 Task: Add an event with the title Third Product Launch Workshop, date ''2024/03/26'', time 05:00and add a description: The Strategy Planning Session sets the foundation for informed decision-making, goal alignment, and coordinated efforts. It enables participants to collectively shape the organization''s or project''s direction, anticipate challenges, and create a roadmap for success._x000D_
_x000D_
_x000D_
_x000D_
_x000D_
Mark the tasks as Completed , logged in from the account softage.5@softage.netand send the event invitation to softage.8@softage.net and softage.9@softage.net. Set a reminder for the event Daily
Action: Mouse moved to (65, 108)
Screenshot: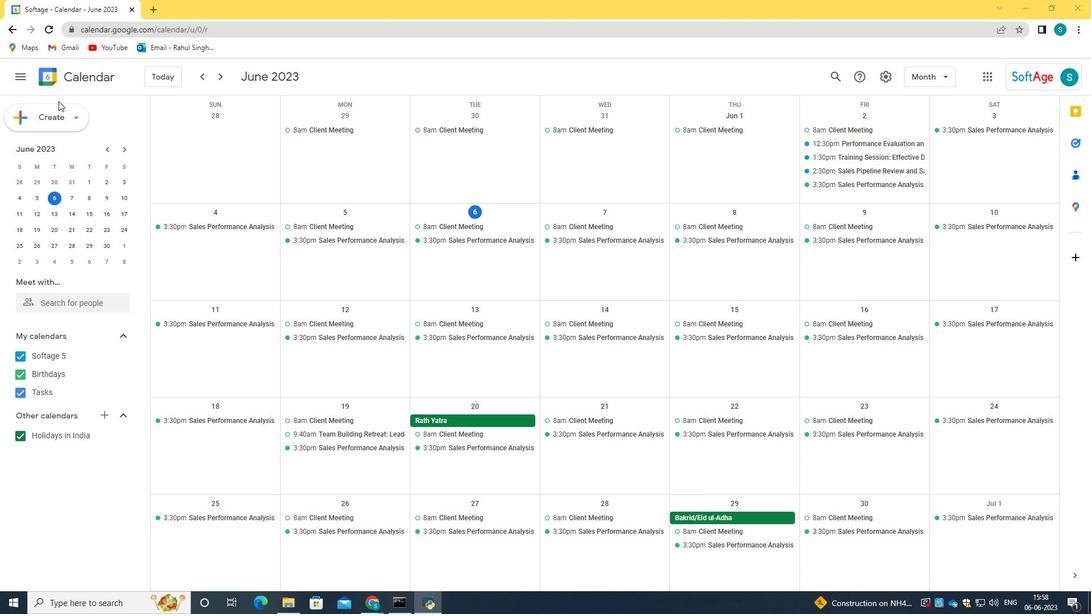 
Action: Mouse pressed left at (65, 108)
Screenshot: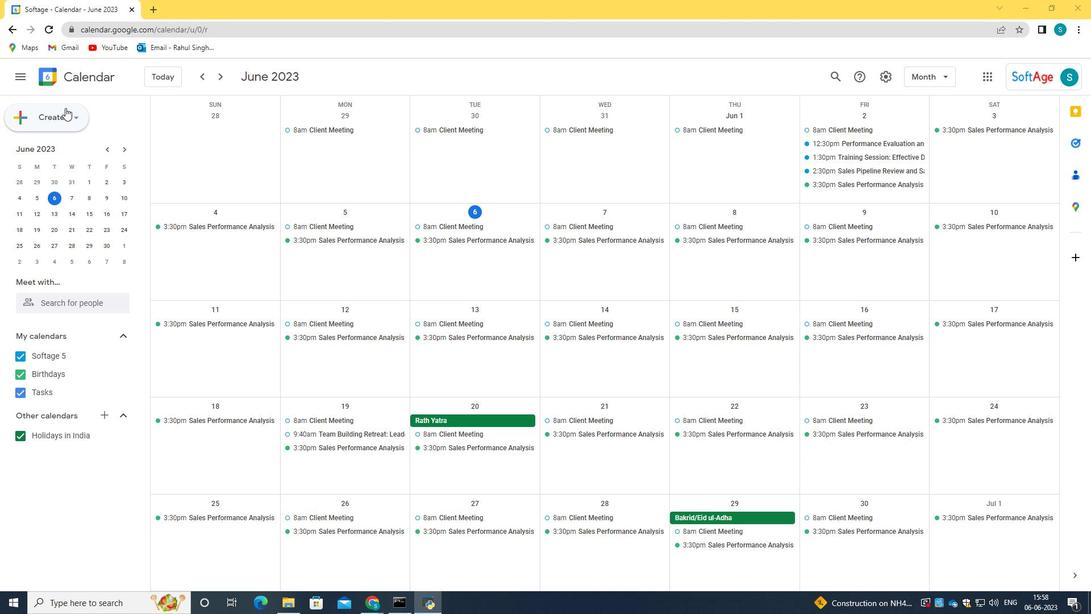 
Action: Mouse moved to (67, 147)
Screenshot: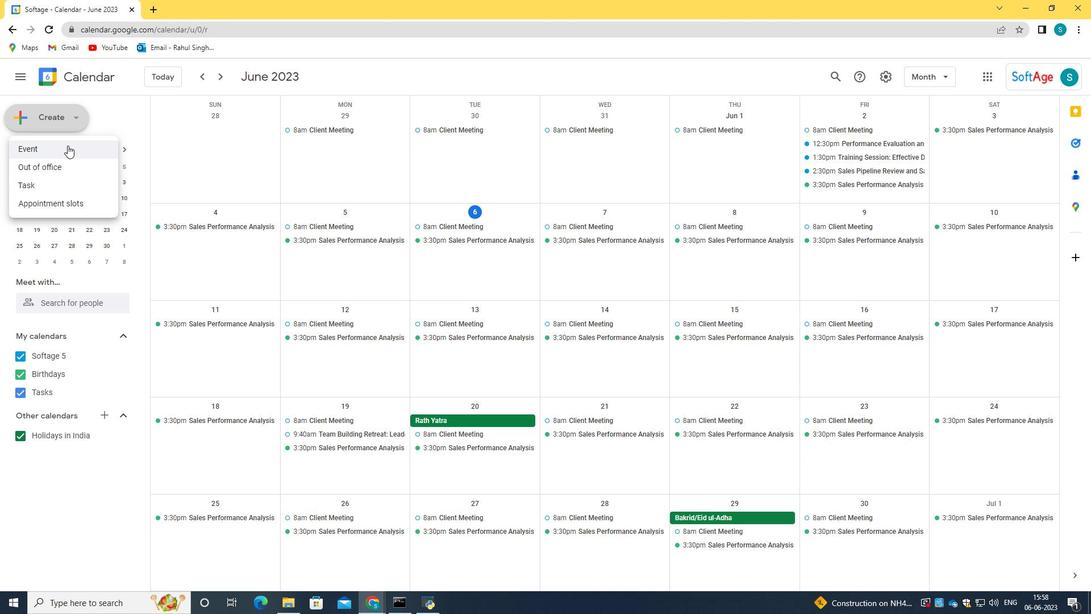 
Action: Mouse pressed left at (67, 147)
Screenshot: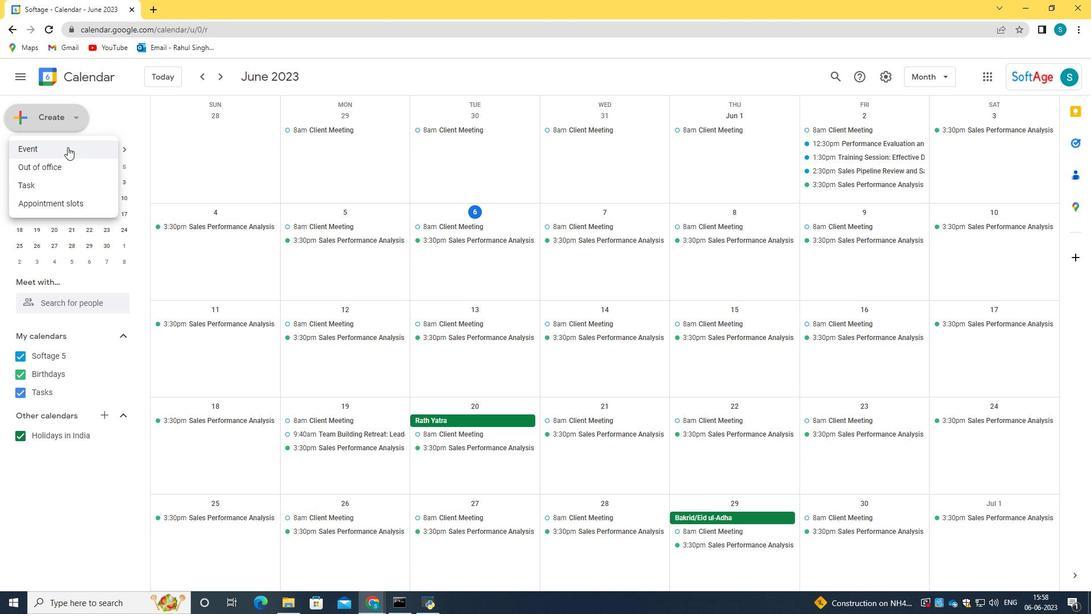 
Action: Mouse moved to (313, 454)
Screenshot: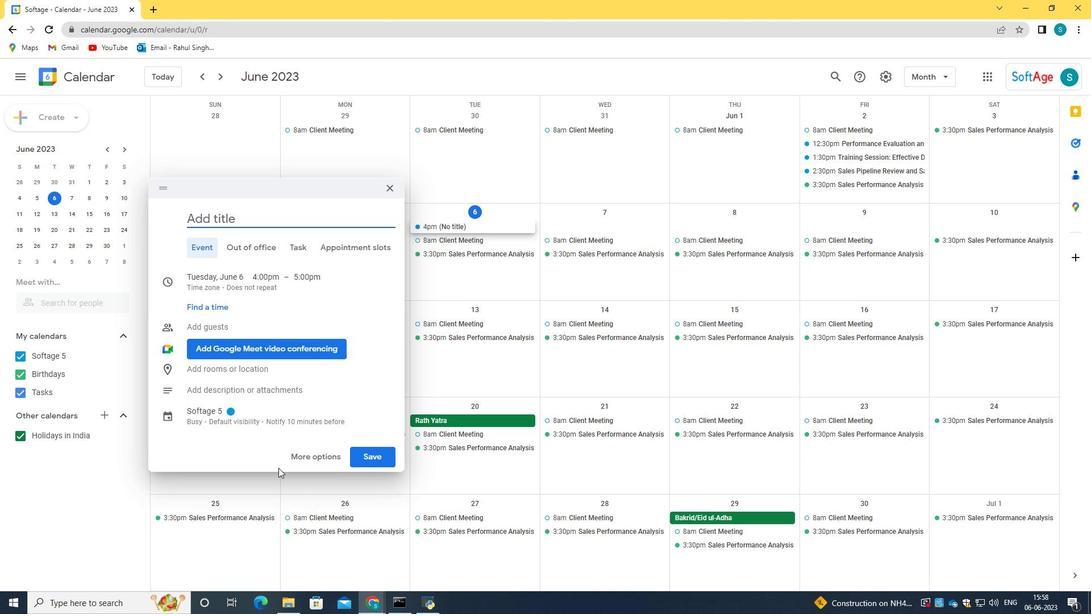 
Action: Mouse pressed left at (313, 454)
Screenshot: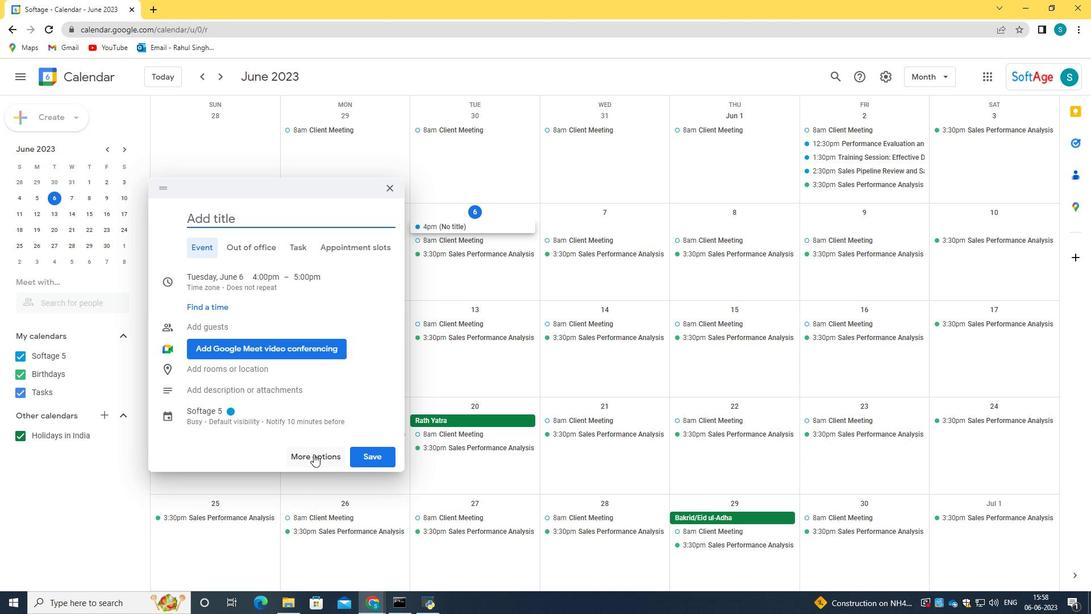 
Action: Mouse moved to (157, 83)
Screenshot: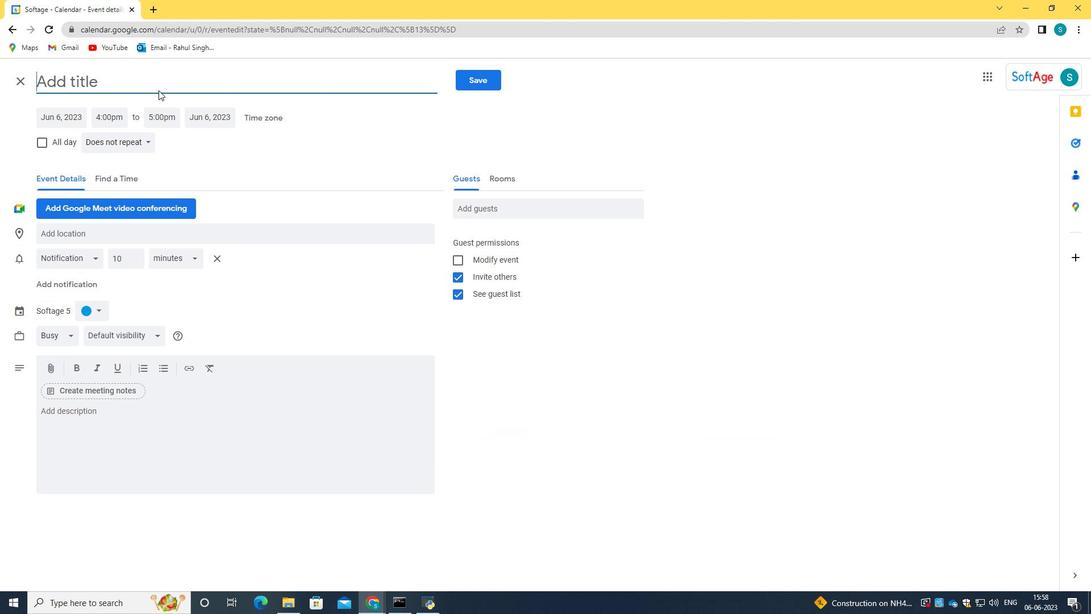 
Action: Mouse pressed left at (157, 83)
Screenshot: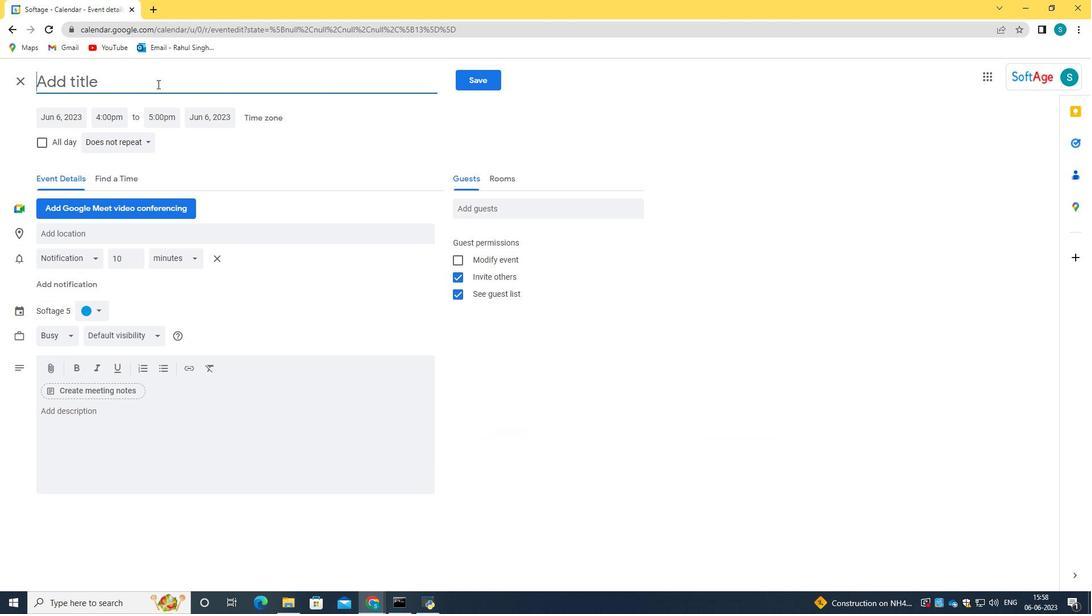 
Action: Key pressed <Key.caps_lock>T<Key.caps_lock>hird<Key.space><Key.caps_lock>P<Key.caps_lock>roduct<Key.space><Key.caps_lock>L<Key.caps_lock>aucnh<Key.space><Key.backspace><Key.backspace><Key.backspace><Key.backspace>nch<Key.space><Key.caps_lock>W<Key.caps_lock>orkshop
Screenshot: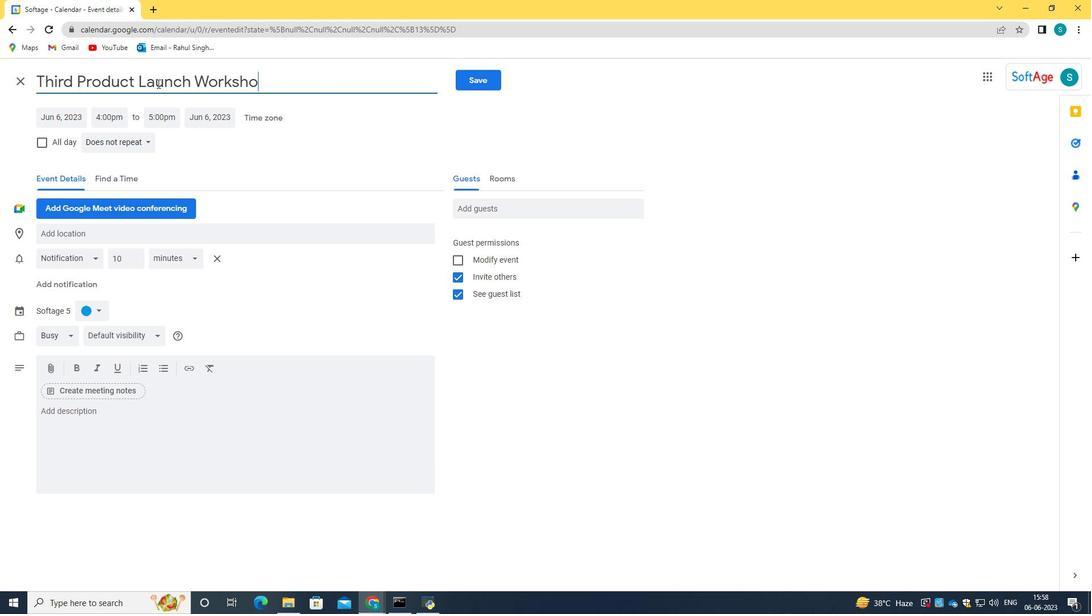 
Action: Mouse moved to (56, 115)
Screenshot: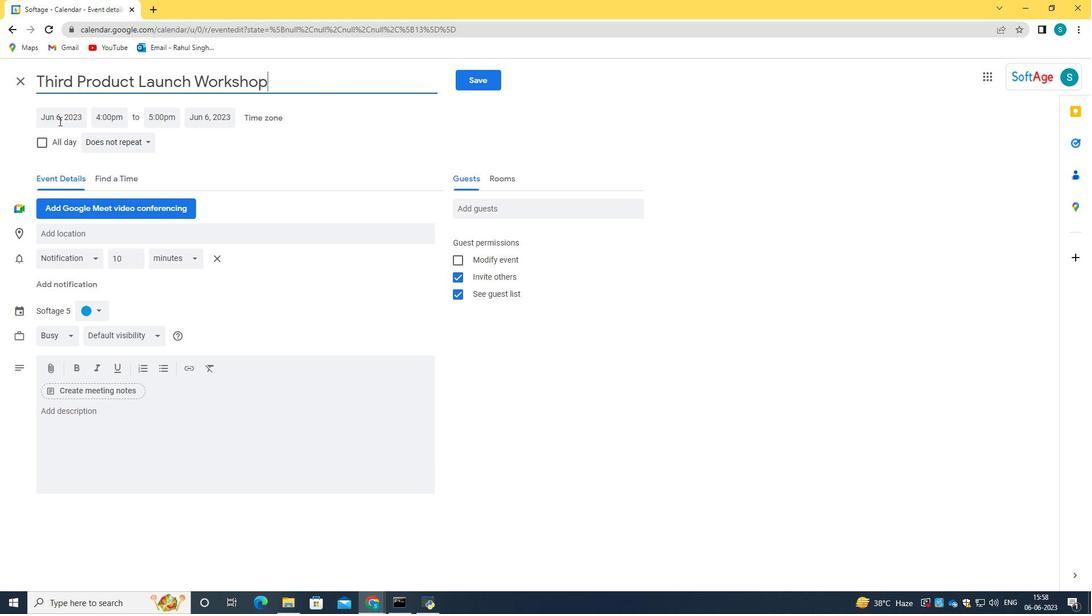 
Action: Mouse pressed left at (56, 115)
Screenshot: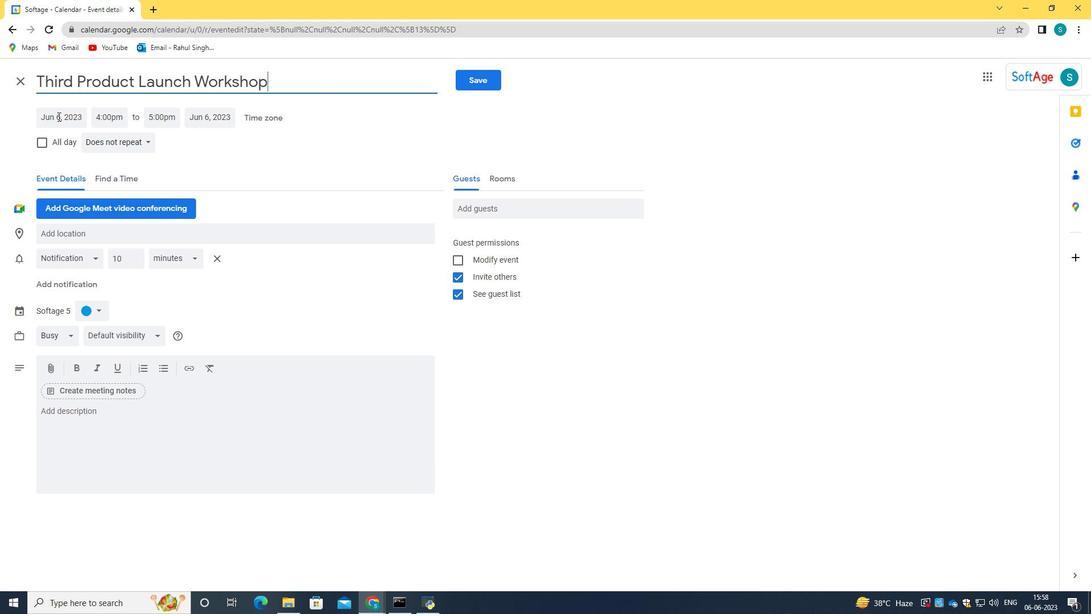 
Action: Key pressed 2024/03/26<Key.tab>
Screenshot: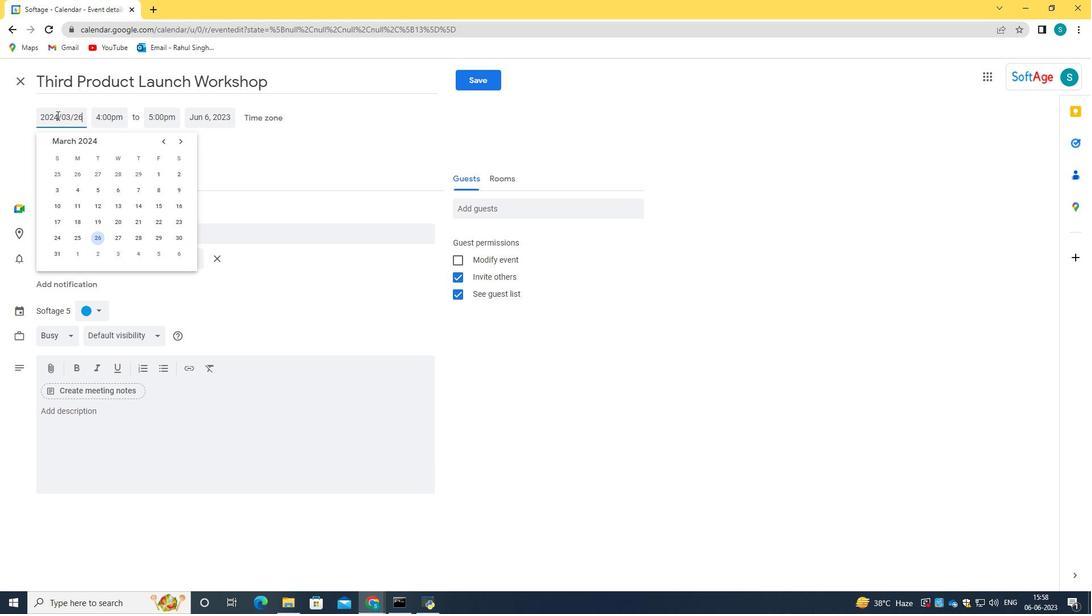 
Action: Mouse moved to (36, 127)
Screenshot: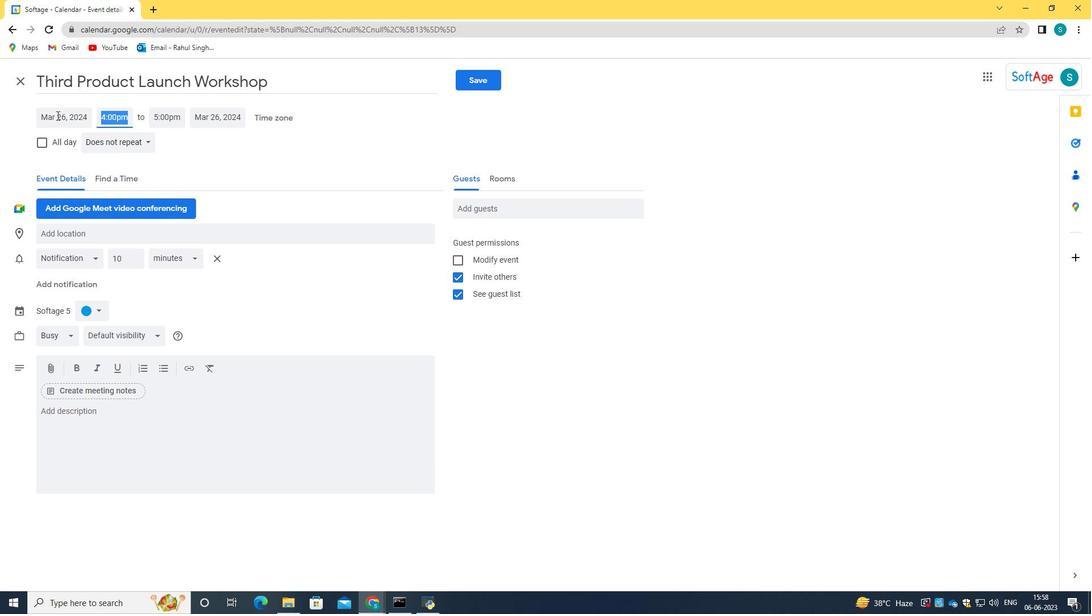 
Action: Key pressed 05<Key.shift_r>:00<Key.space>am<Key.enter>
Screenshot: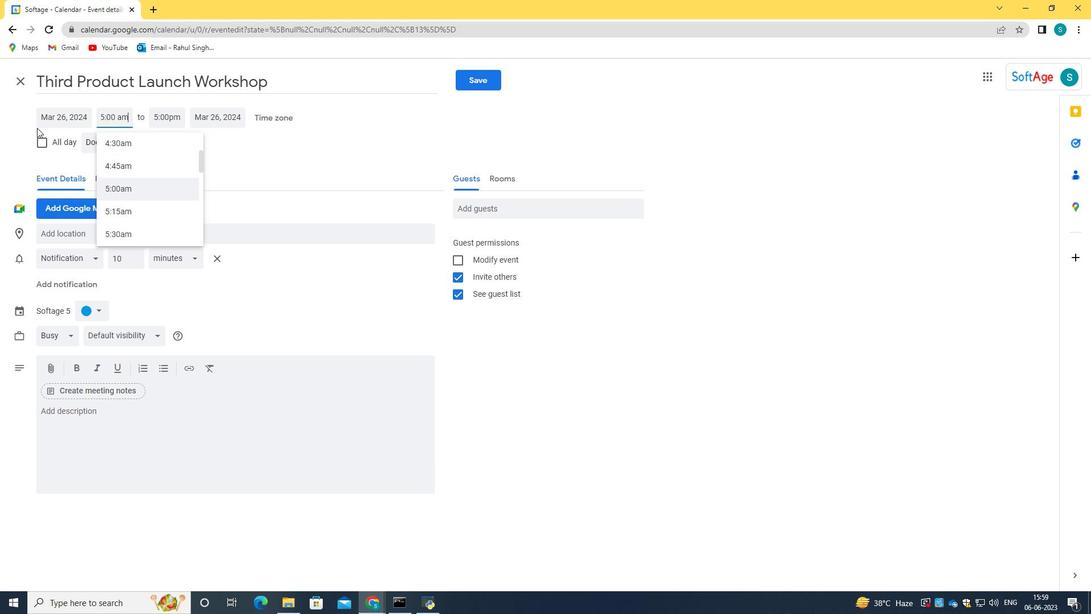 
Action: Mouse moved to (154, 446)
Screenshot: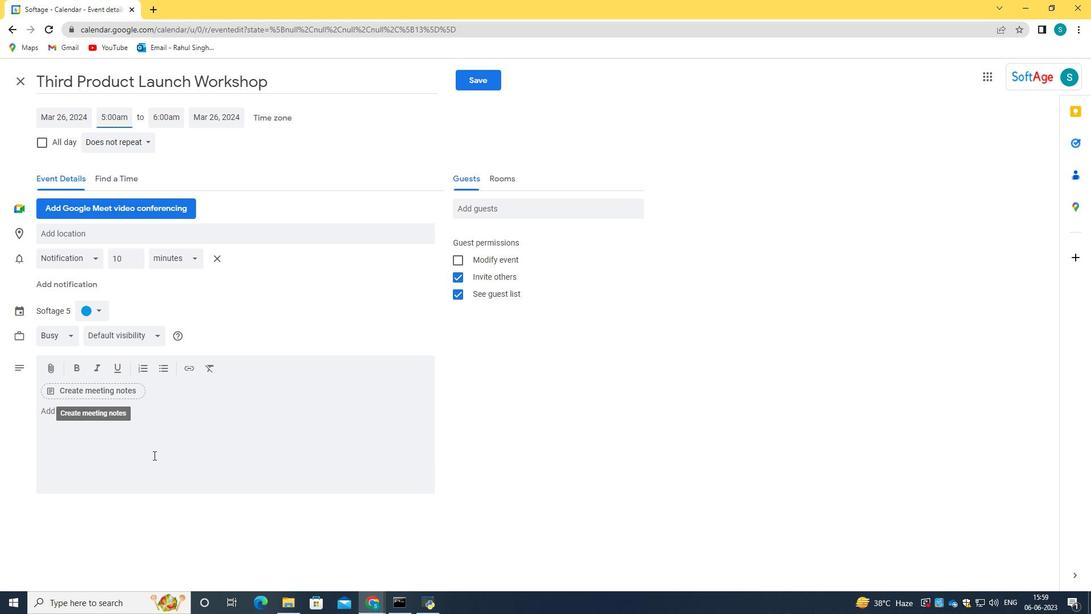 
Action: Mouse pressed left at (154, 446)
Screenshot: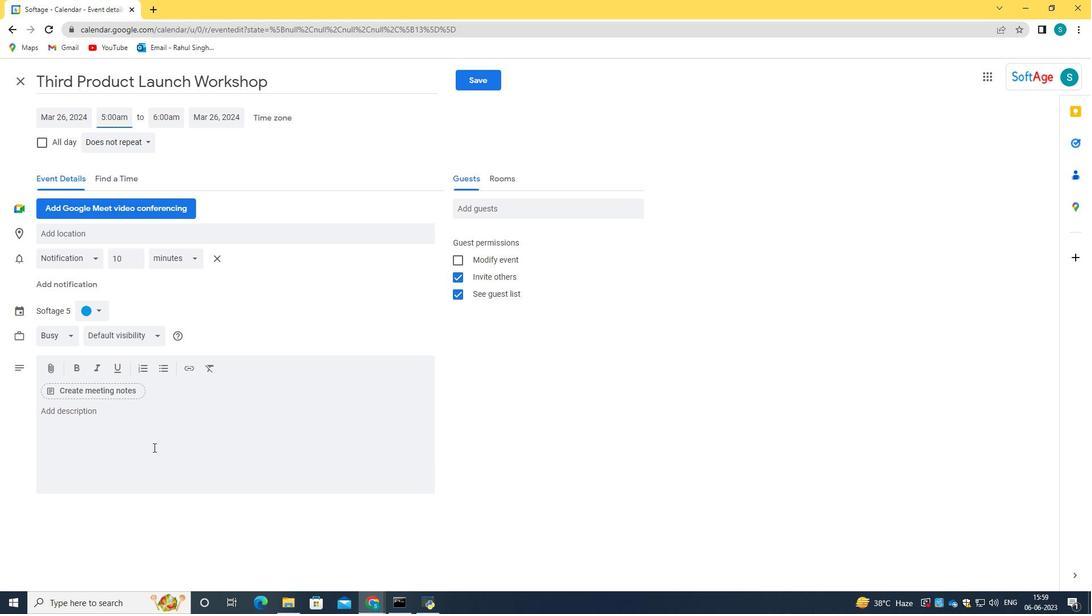 
Action: Key pressed <Key.caps_lock>T<Key.caps_lock><Key.caps_lock>H<Key.caps_lock><Key.backspace>he<Key.space><Key.caps_lock>S<Key.caps_lock>trategy<Key.space><Key.caps_lock>P<Key.caps_lock>lanning<Key.space><Key.caps_lock>S<Key.caps_lock>ession<Key.space>sets<Key.space>the<Key.space>foundation<Key.space>for<Key.space>informed<Key.space>decision<Key.space>making,<Key.space>goal<Key.space>alignment,<Key.space>am<Key.backspace>nd<Key.space>coordinated<Key.space>efforts.<Key.space><Key.caps_lock>I<Key.caps_lock>t<Key.space>enables<Key.space>participants<Key.space>to<Key.space>collectively<Key.space>shape<Key.space>the<Key.space>organization's<Key.space>or<Key.space>project's<Key.space>direction,<Key.space>anticipate<Key.space>challenges<Key.space>and<Key.space>create<Key.space>a<Key.space>roadmap<Key.space>for<Key.space>success.
Screenshot: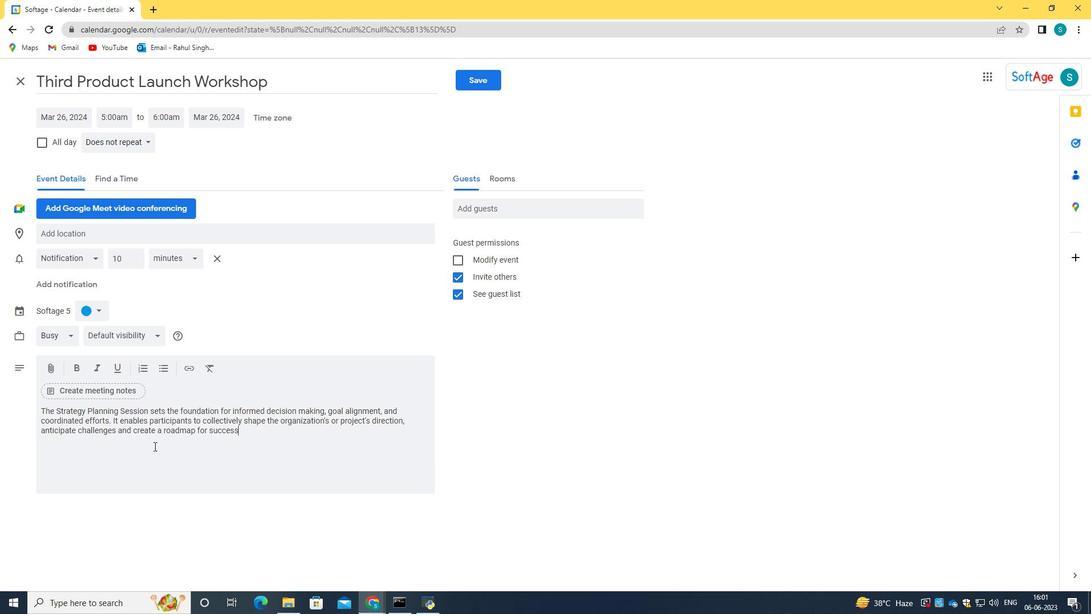 
Action: Mouse moved to (495, 213)
Screenshot: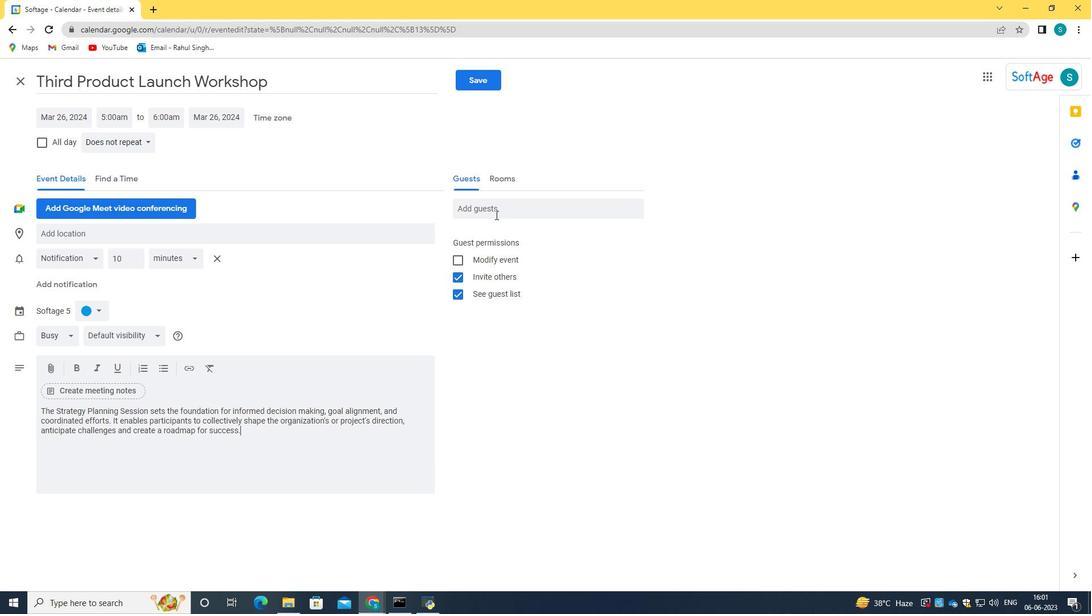 
Action: Mouse pressed left at (495, 213)
Screenshot: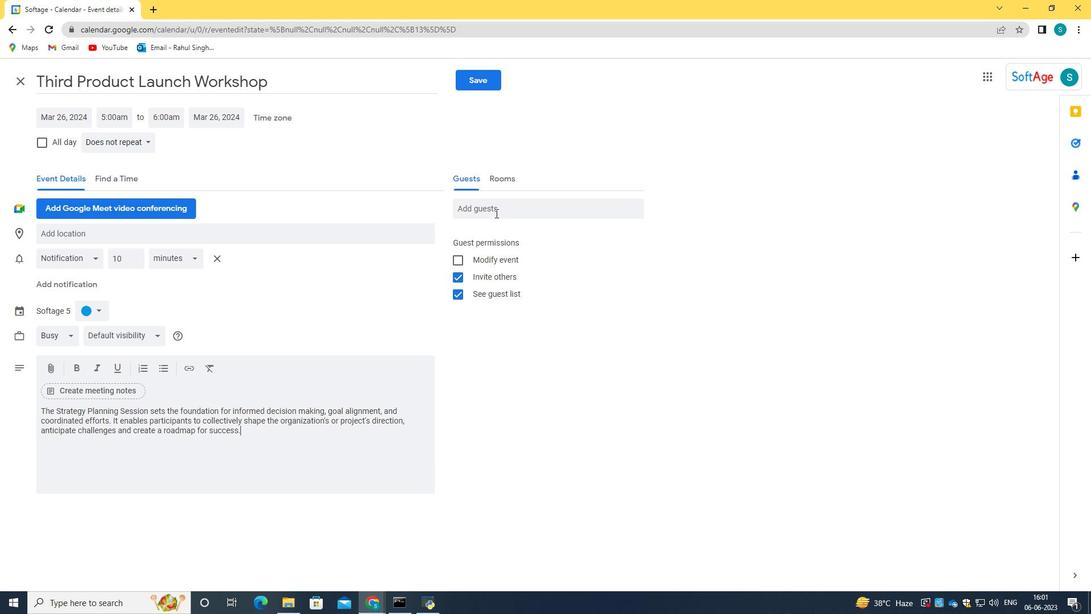 
Action: Key pressed softage.8<Key.shift>W<Key.backspace><Key.shift>@softage.net<Key.tab><Key.tab>softage.9<Key.shift>@softage.net
Screenshot: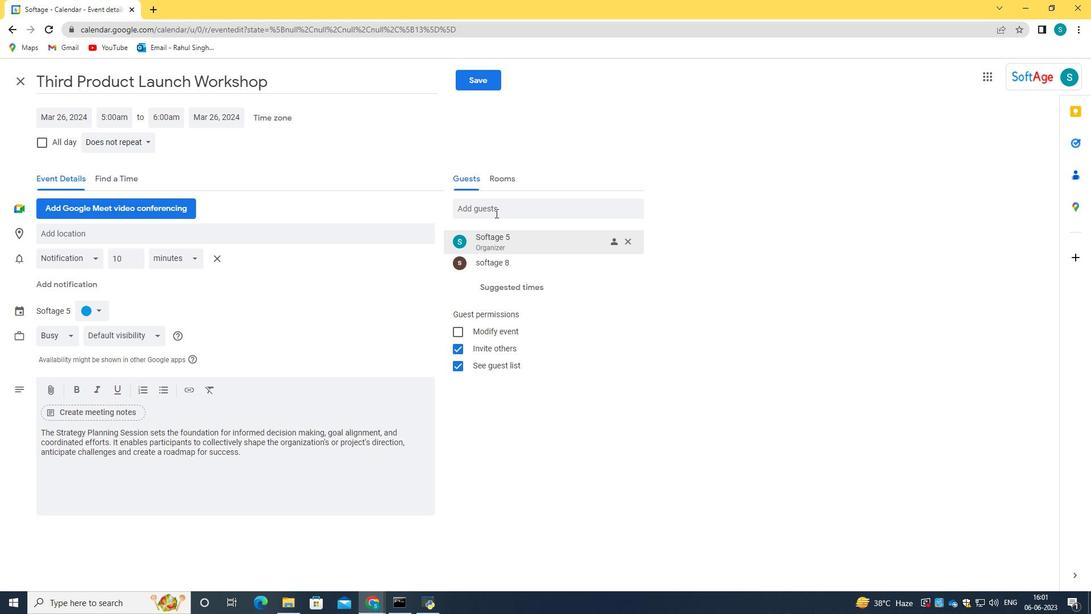 
Action: Mouse moved to (525, 247)
Screenshot: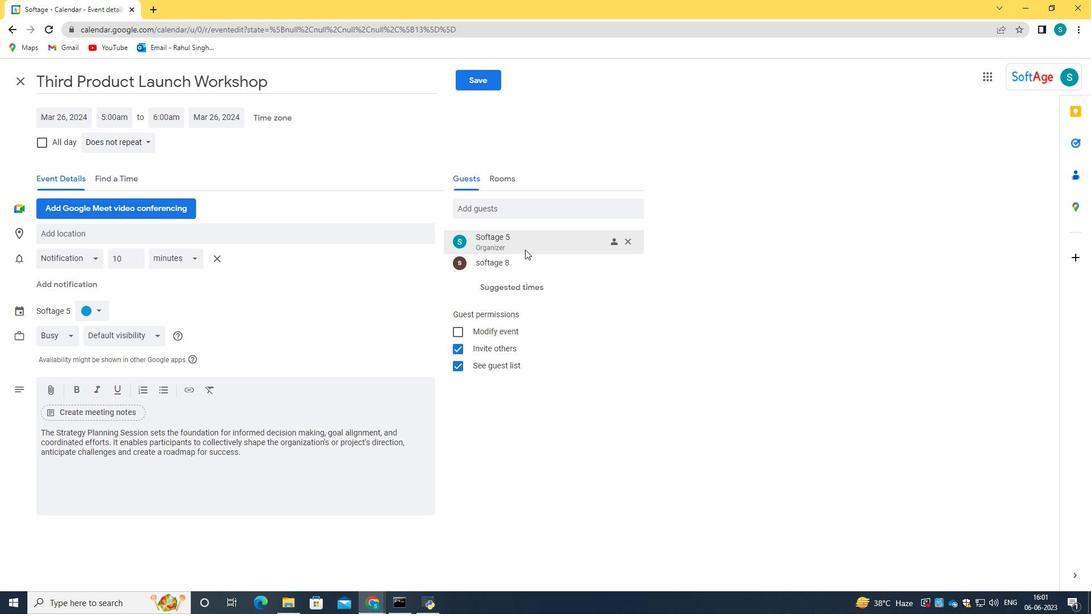 
Action: Mouse pressed left at (525, 247)
Screenshot: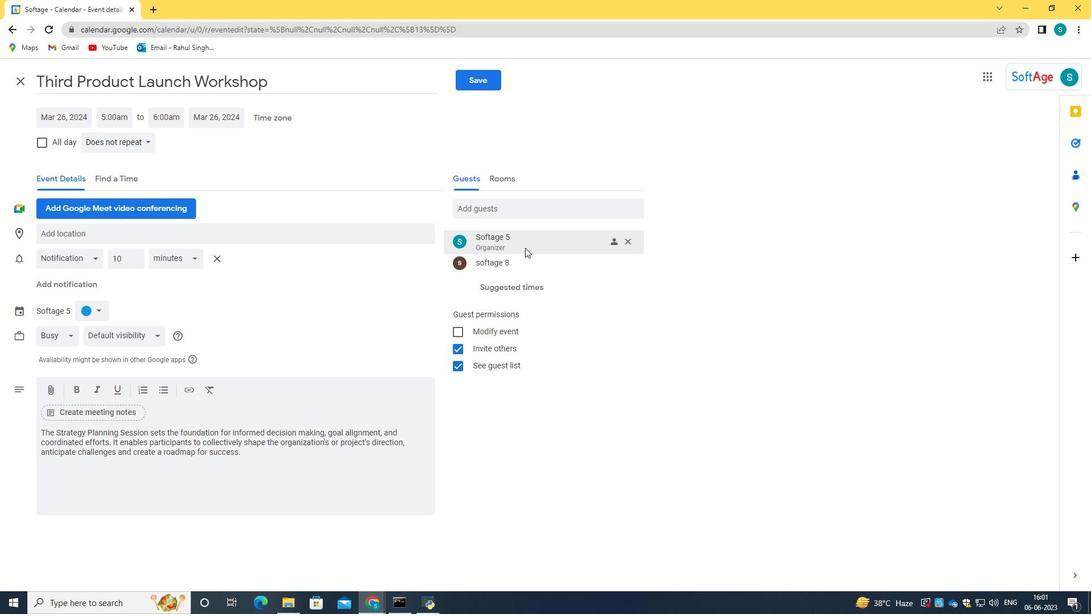
Action: Mouse moved to (629, 425)
Screenshot: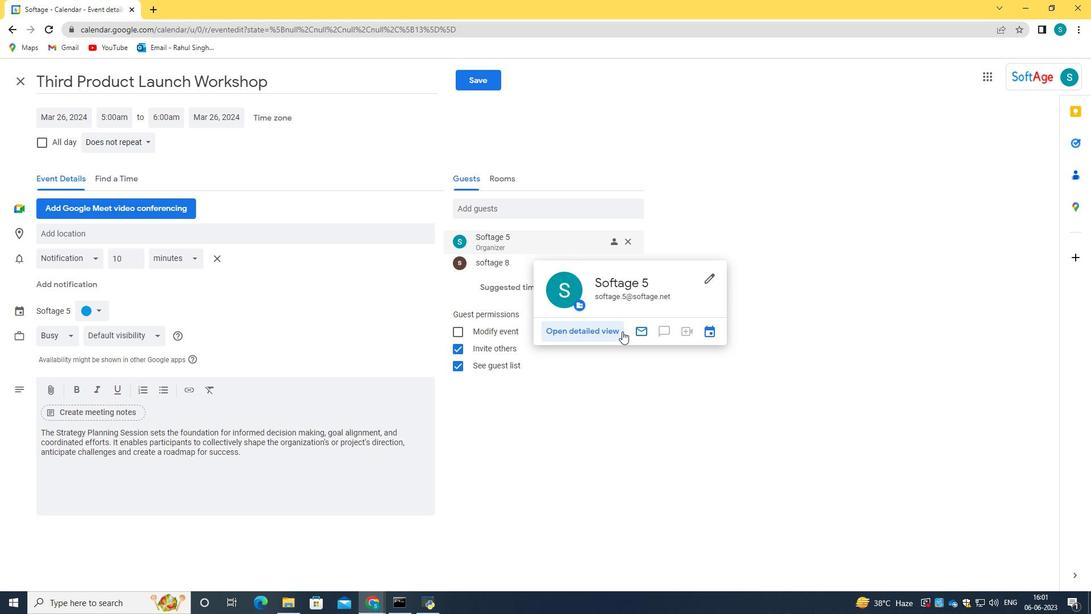 
Action: Mouse pressed left at (629, 425)
Screenshot: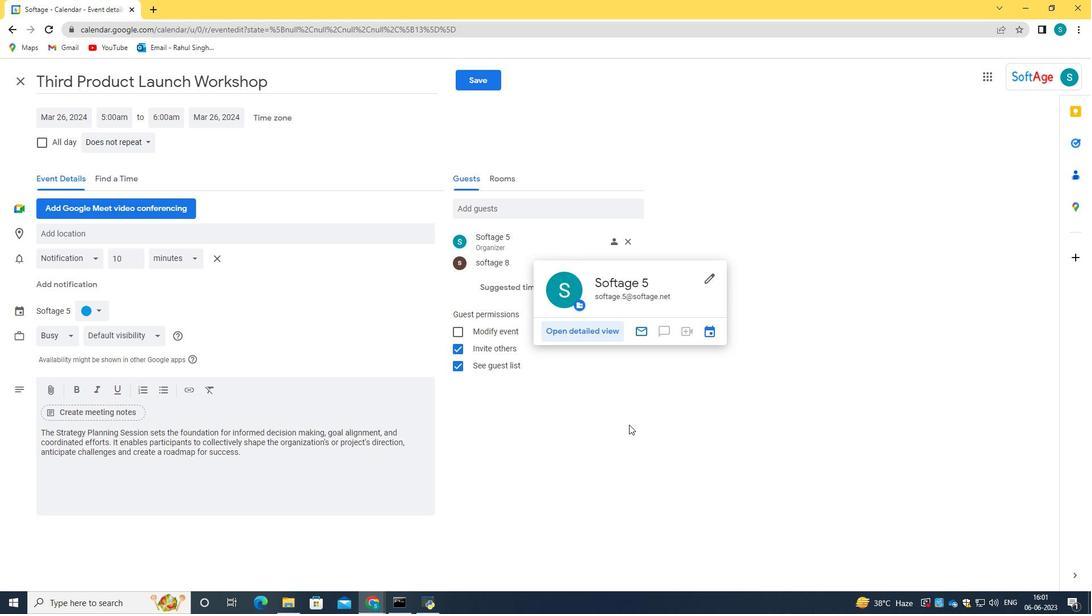 
Action: Mouse moved to (523, 209)
Screenshot: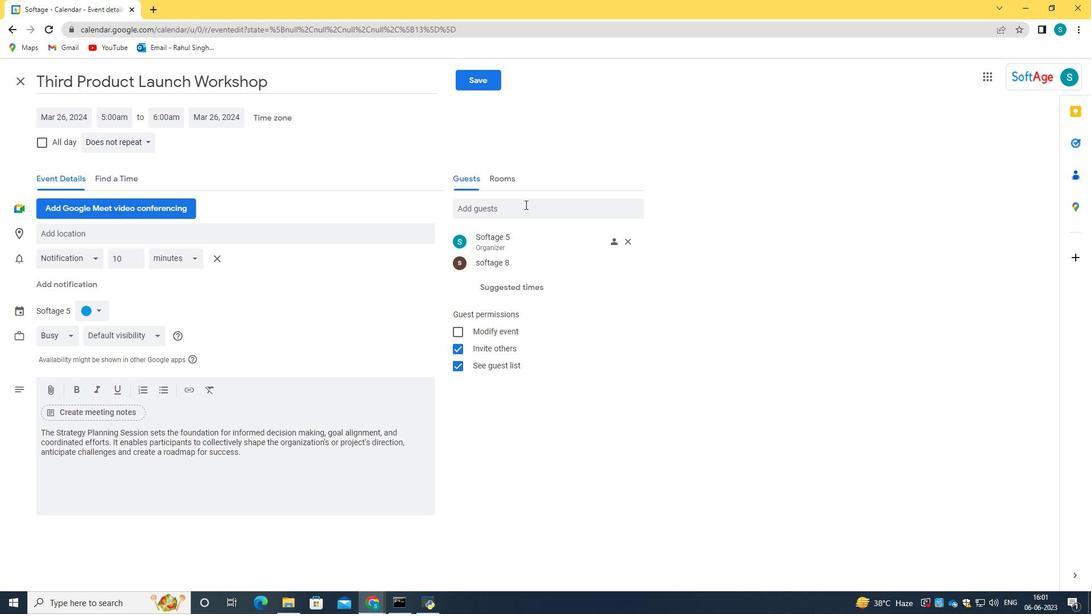 
Action: Mouse pressed left at (523, 209)
Screenshot: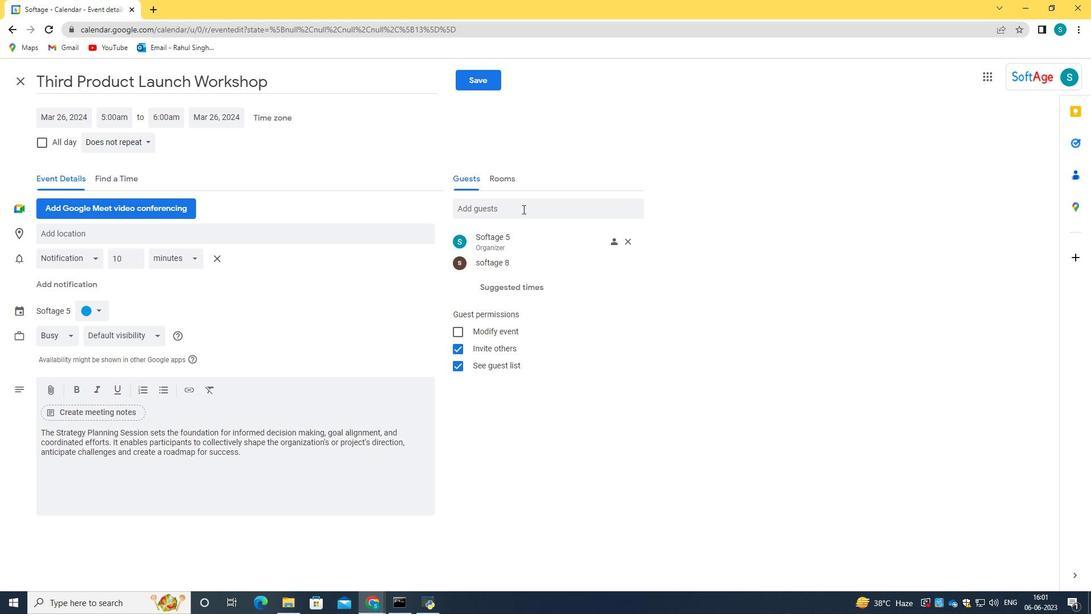 
Action: Key pressed softage.9<Key.shift>@softage.net
Screenshot: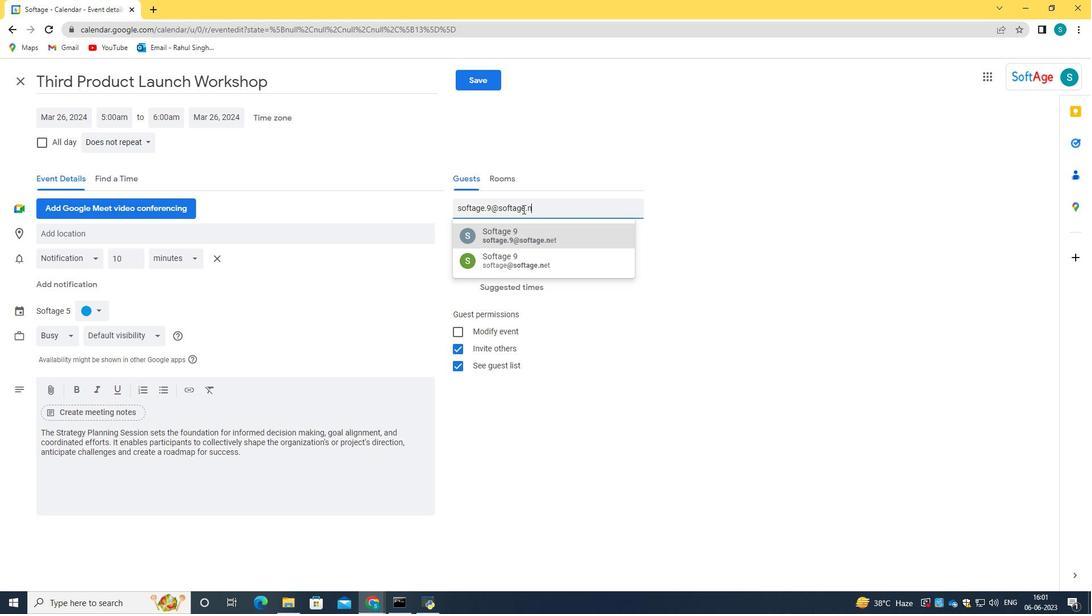 
Action: Mouse moved to (526, 230)
Screenshot: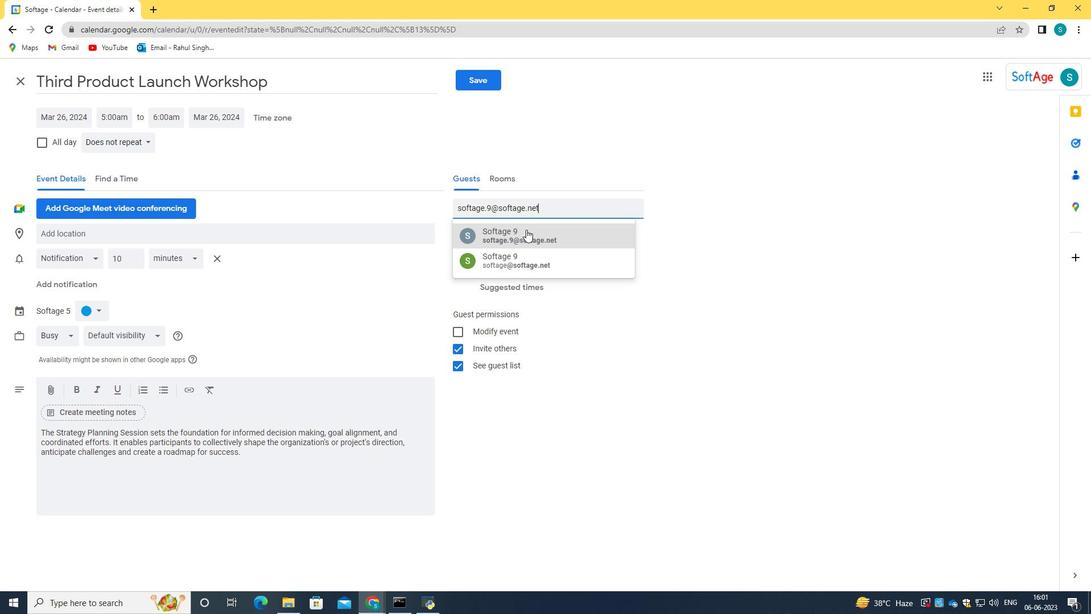 
Action: Mouse pressed left at (526, 230)
Screenshot: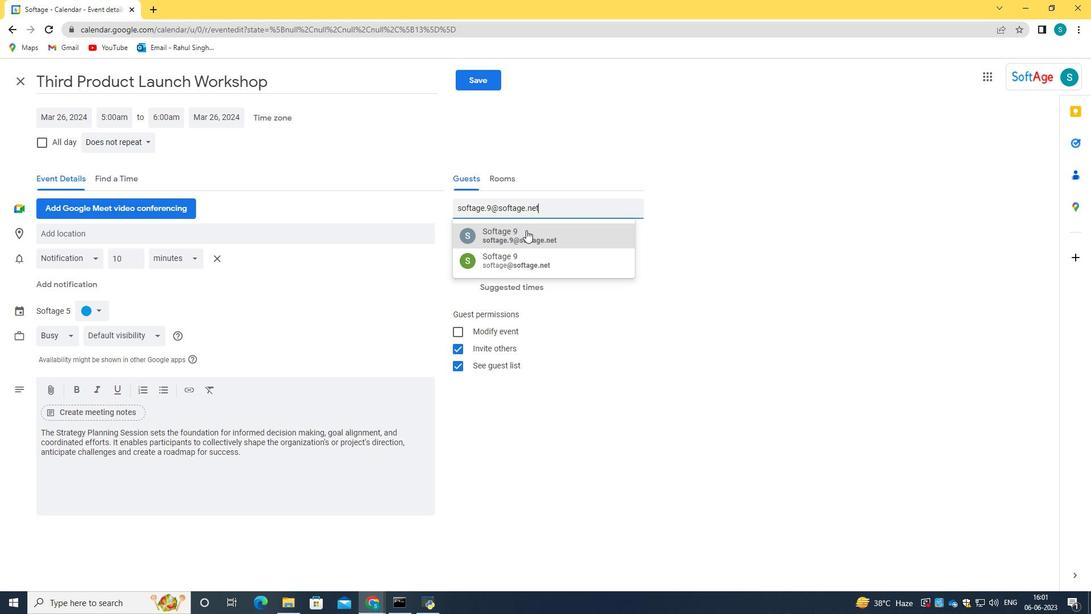 
Action: Mouse moved to (126, 149)
Screenshot: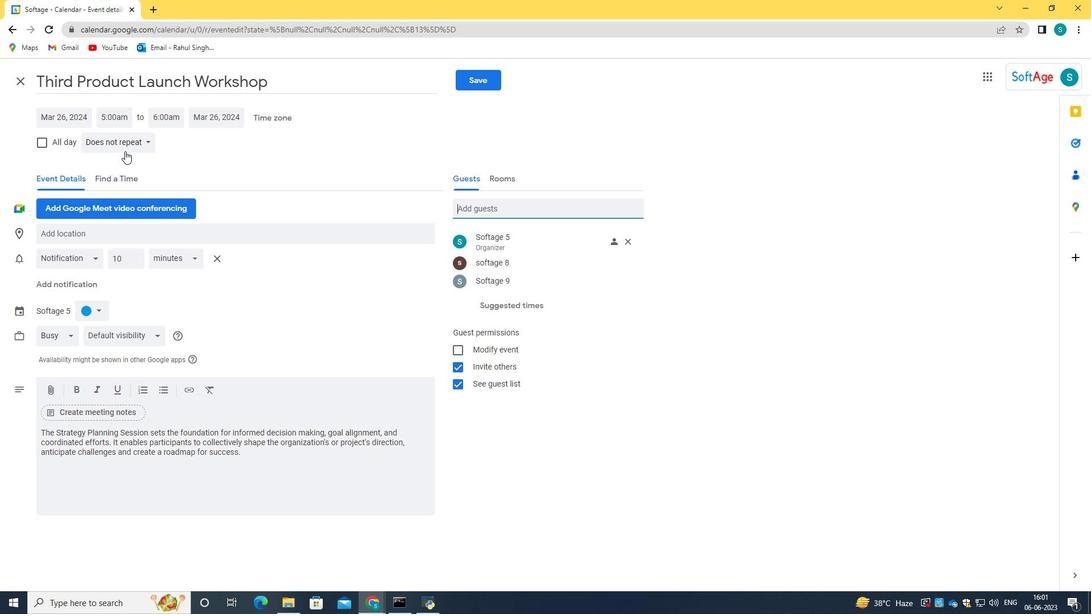 
Action: Mouse pressed left at (126, 149)
Screenshot: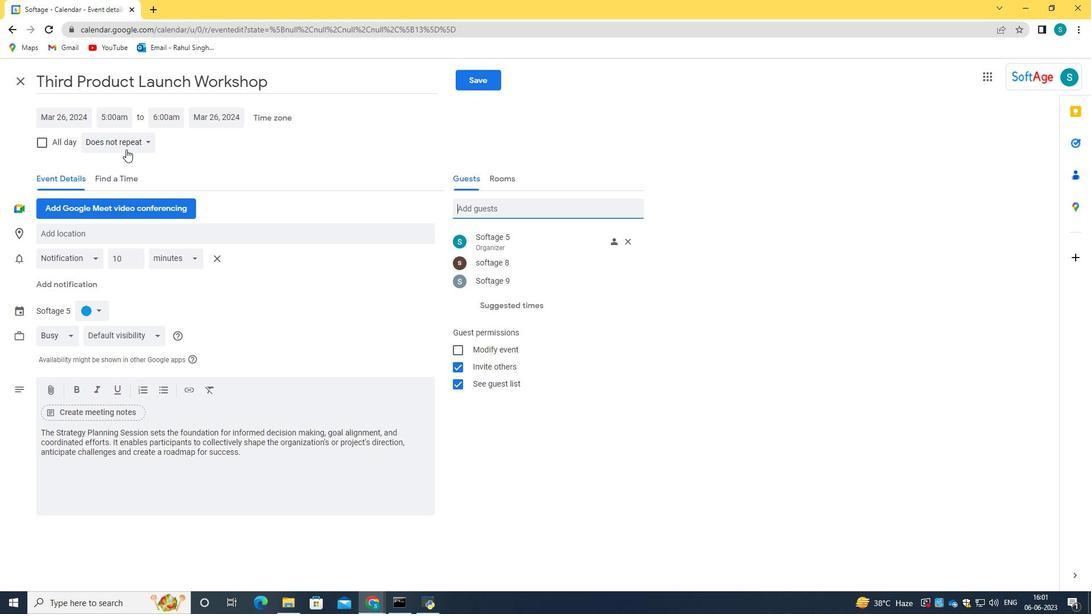 
Action: Mouse moved to (148, 167)
Screenshot: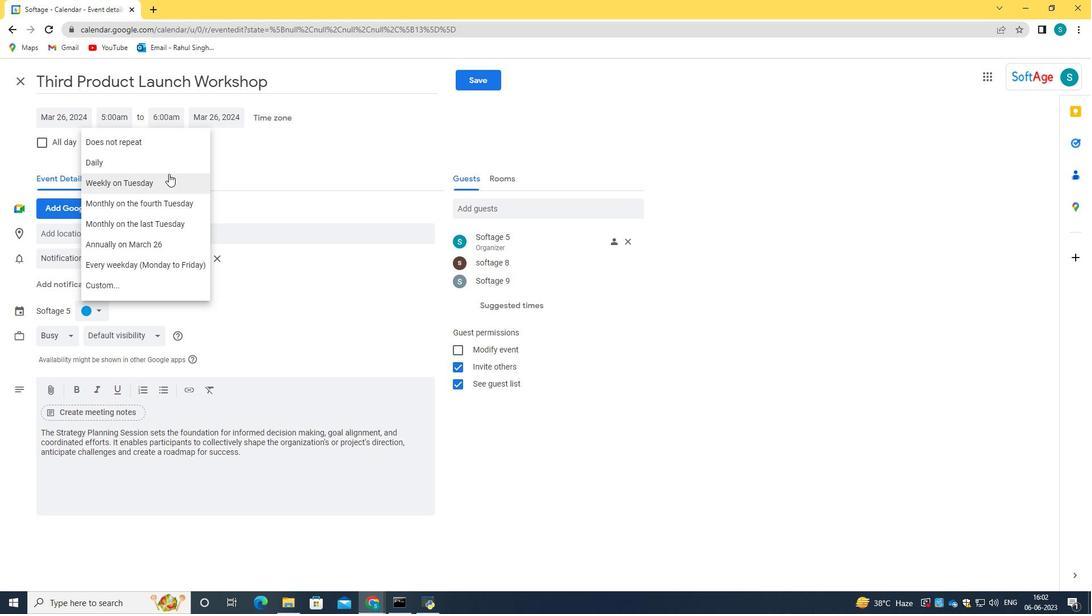 
Action: Mouse pressed left at (148, 167)
Screenshot: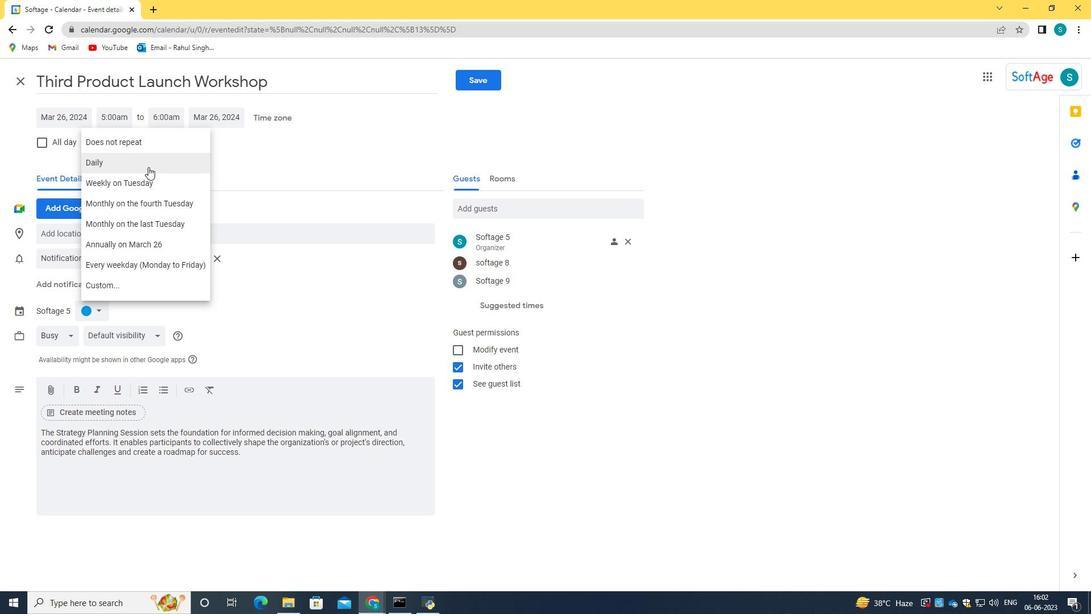 
Action: Mouse moved to (469, 79)
Screenshot: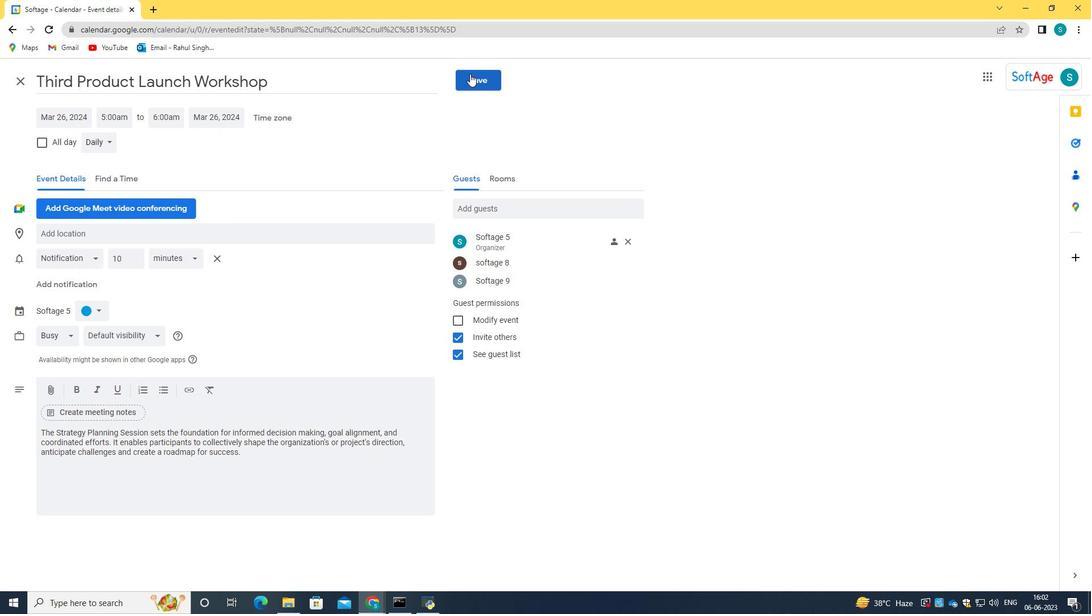 
Action: Mouse pressed left at (469, 79)
Screenshot: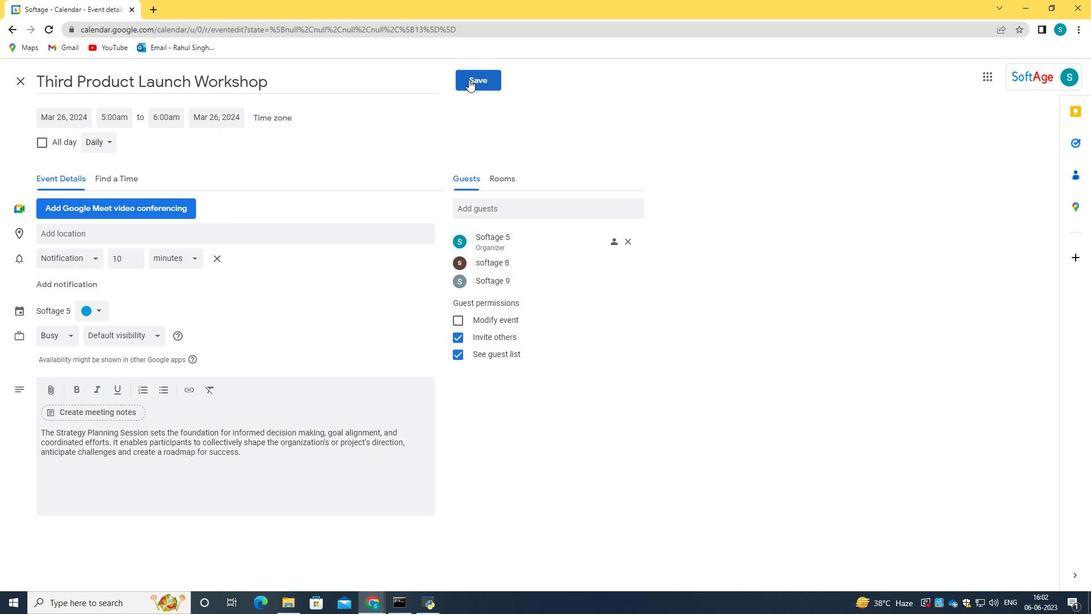
Action: Mouse moved to (650, 350)
Screenshot: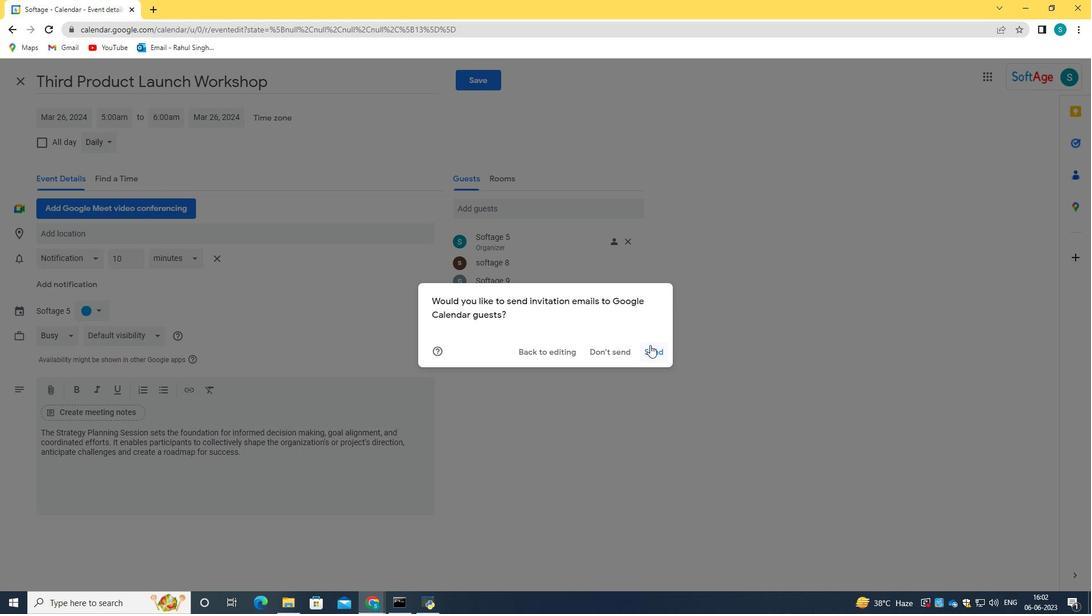 
Action: Mouse pressed left at (650, 350)
Screenshot: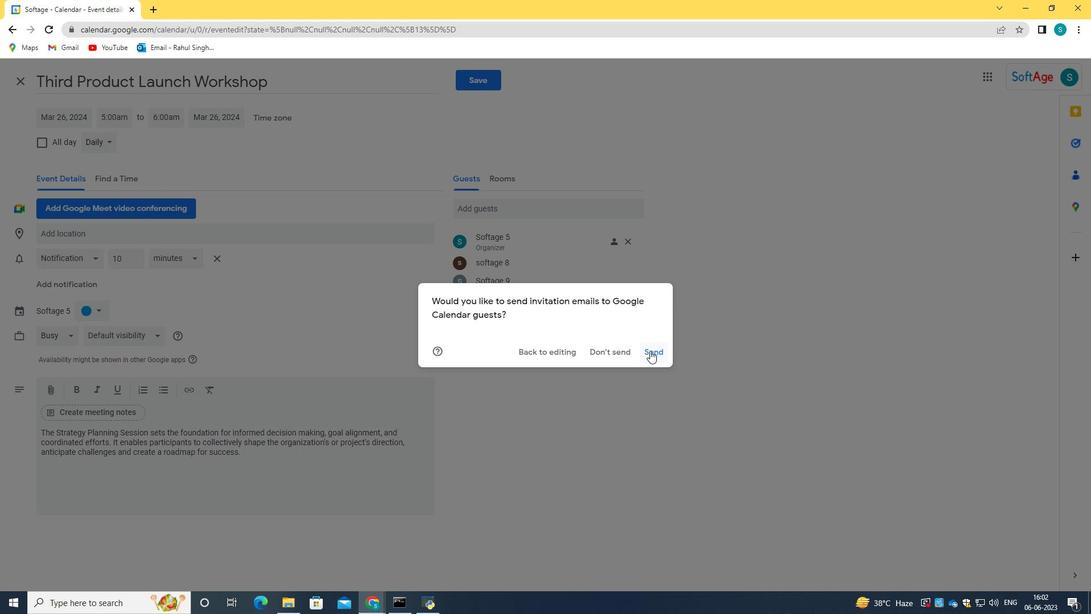 
